 Task: Import a Audio file of a popular song for educational purposes.
Action: Mouse moved to (5, 13)
Screenshot: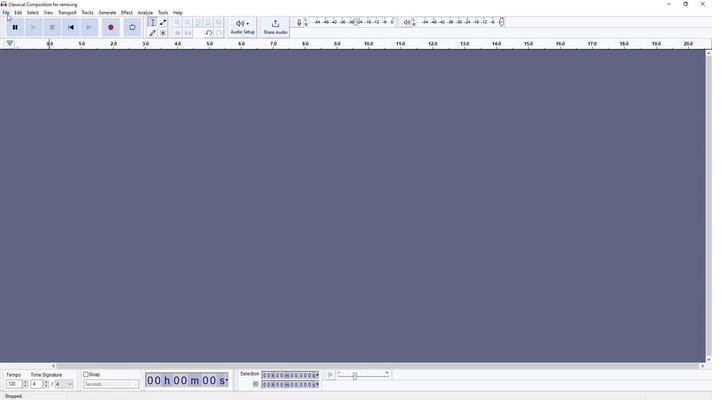 
Action: Mouse pressed left at (5, 13)
Screenshot: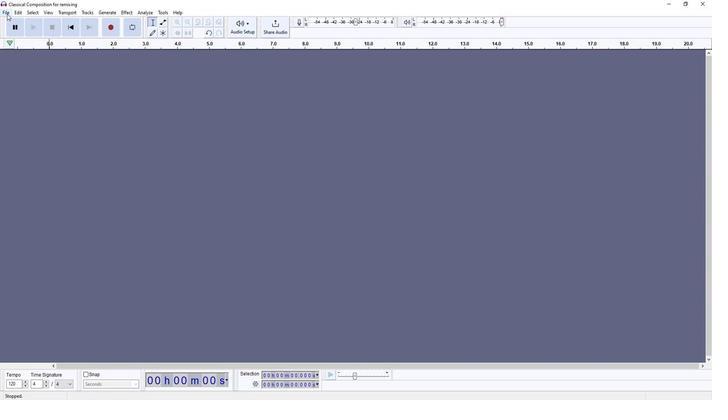 
Action: Mouse moved to (105, 87)
Screenshot: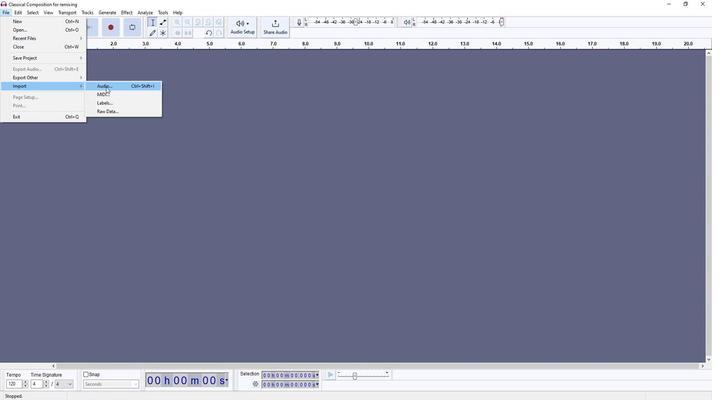 
Action: Mouse pressed left at (105, 87)
Screenshot: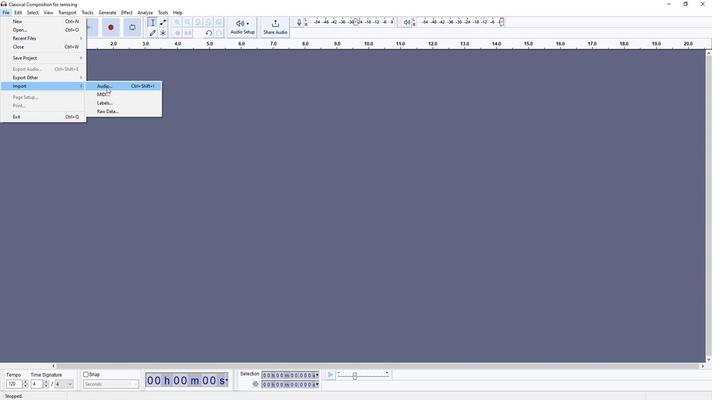 
Action: Mouse moved to (76, 74)
Screenshot: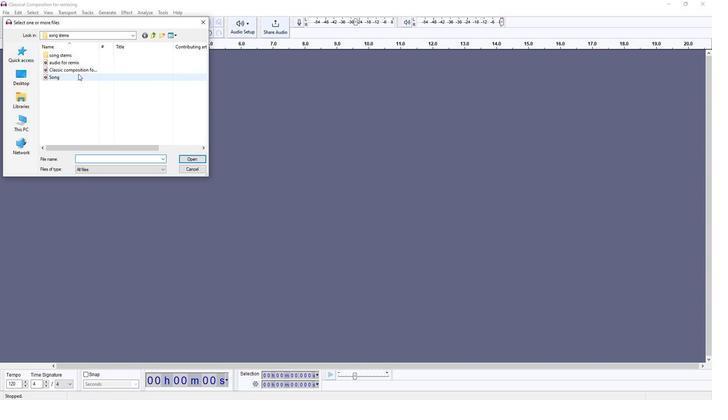 
Action: Mouse pressed left at (76, 74)
Screenshot: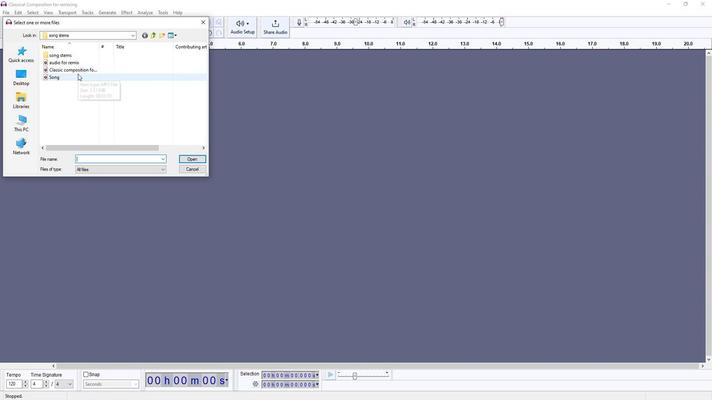 
Action: Mouse moved to (183, 158)
Screenshot: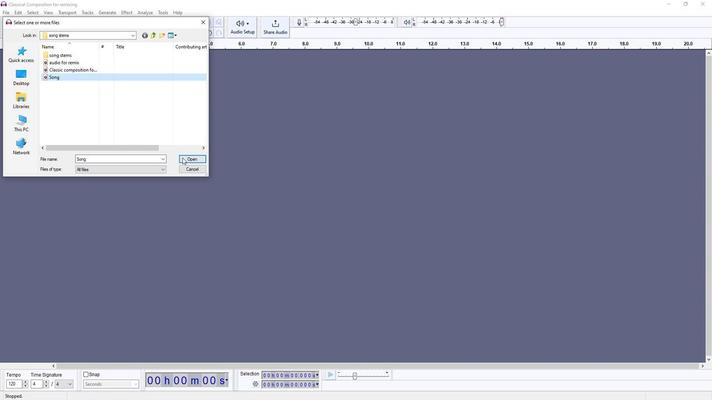 
Action: Mouse pressed left at (183, 158)
Screenshot: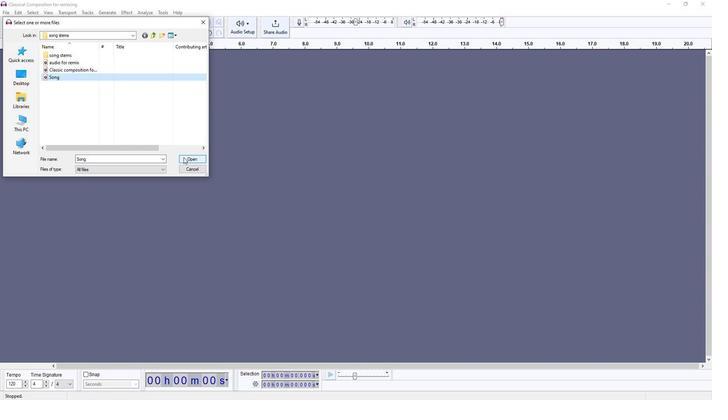 
Action: Mouse moved to (704, 95)
Screenshot: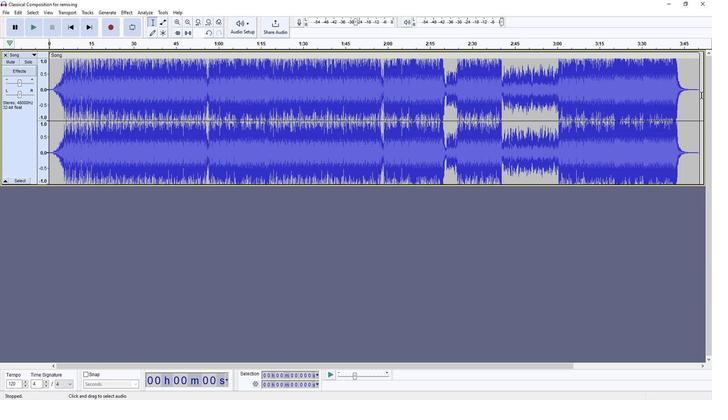 
Action: Mouse pressed left at (704, 95)
Screenshot: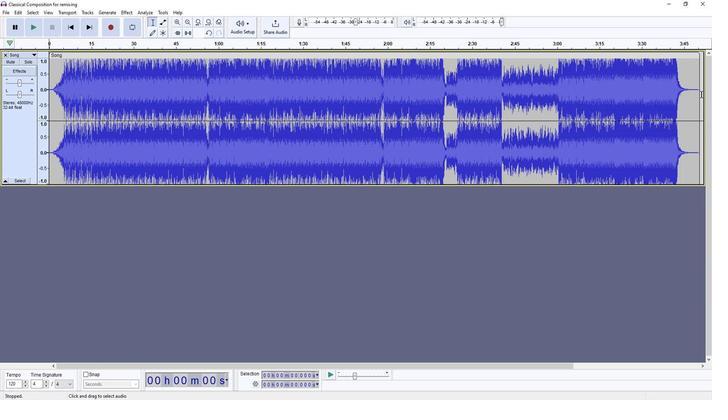 
Action: Mouse moved to (34, 31)
Screenshot: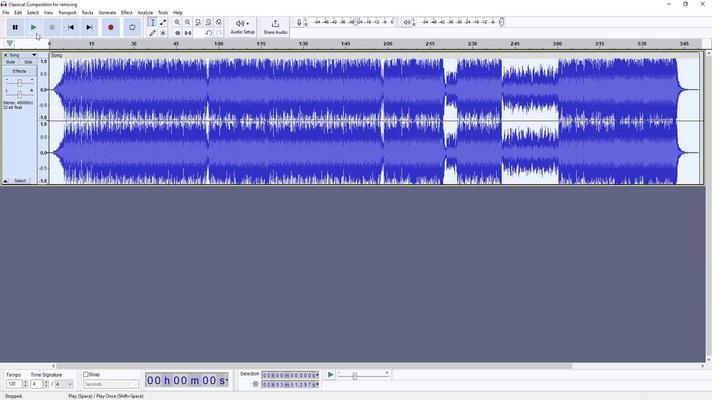 
Action: Mouse pressed left at (34, 31)
Screenshot: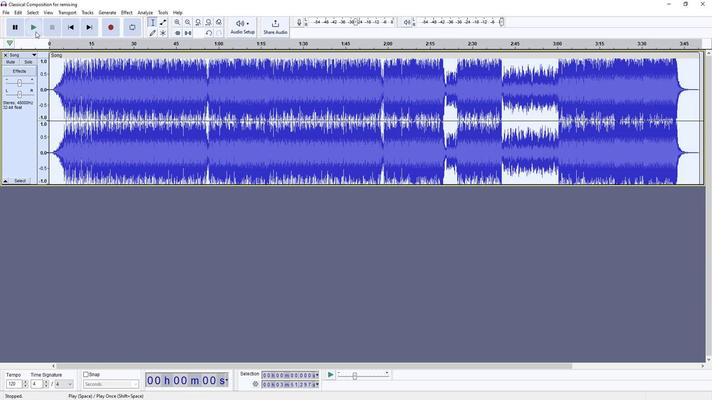 
Action: Mouse moved to (48, 27)
Screenshot: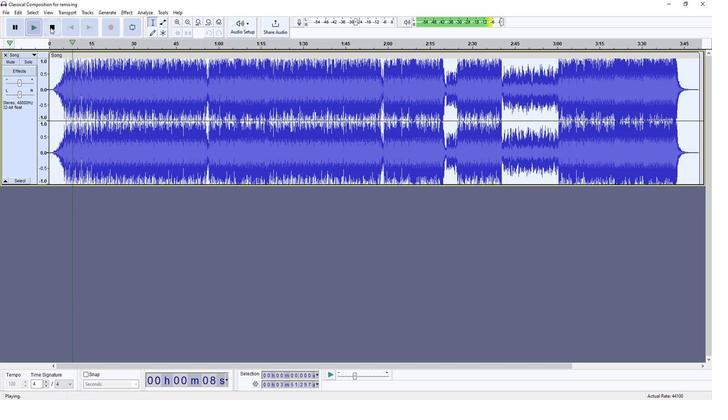 
Action: Mouse pressed left at (48, 27)
Screenshot: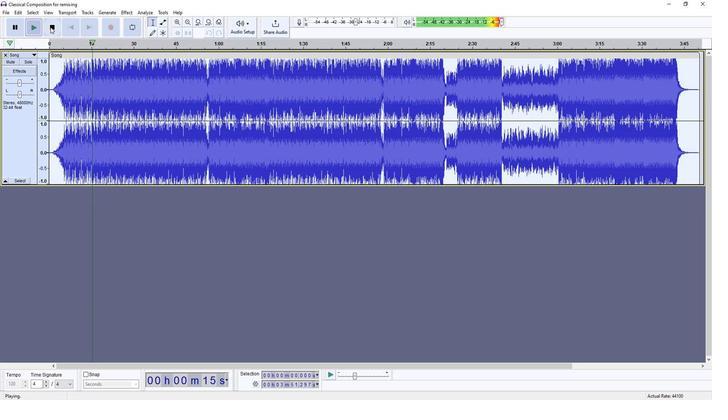 
Action: Mouse moved to (7, 12)
Screenshot: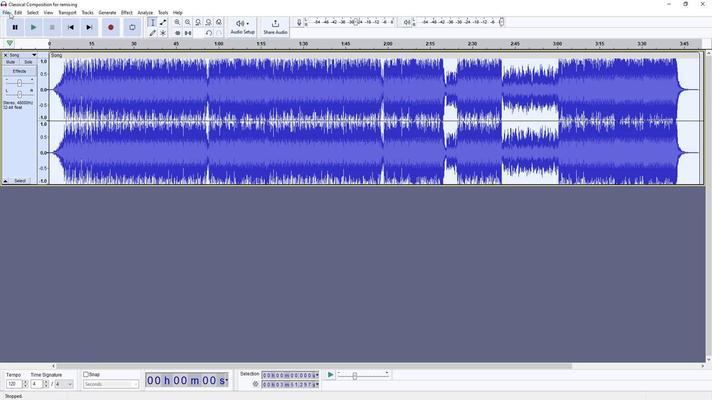 
Action: Mouse pressed left at (7, 12)
Screenshot: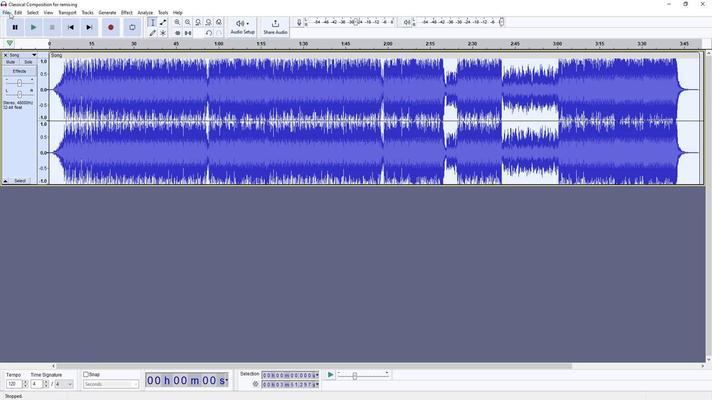 
Action: Mouse moved to (116, 66)
Screenshot: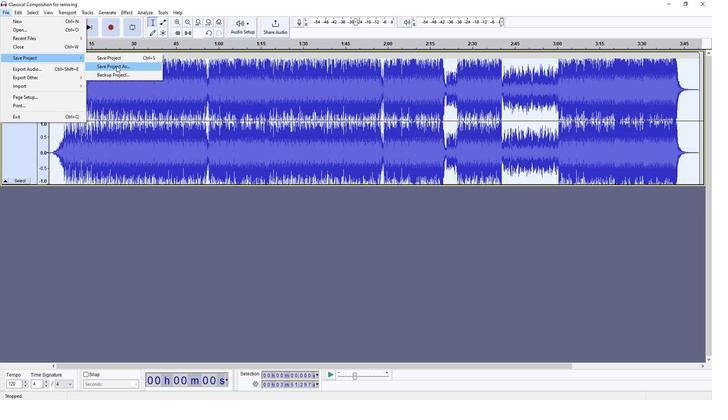 
Action: Mouse pressed left at (116, 66)
Screenshot: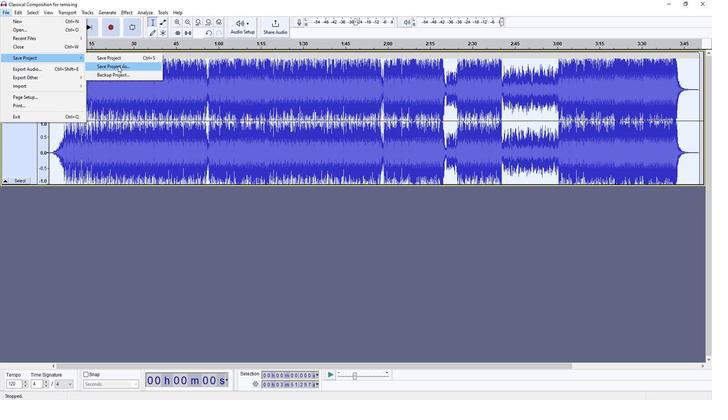 
Action: Mouse moved to (117, 99)
Screenshot: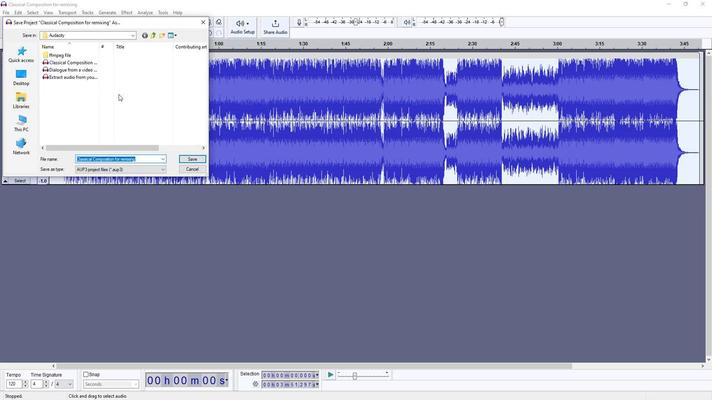 
Action: Key pressed <Key.backspace>audio<Key.space>file<Key.space>of<Key.space>popular<Key.space>song<Key.space>for<Key.space>educational<Key.space>purposes
Screenshot: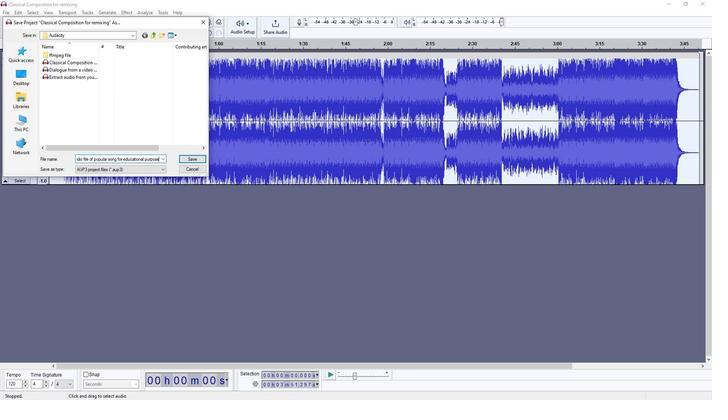 
Action: Mouse moved to (190, 159)
Screenshot: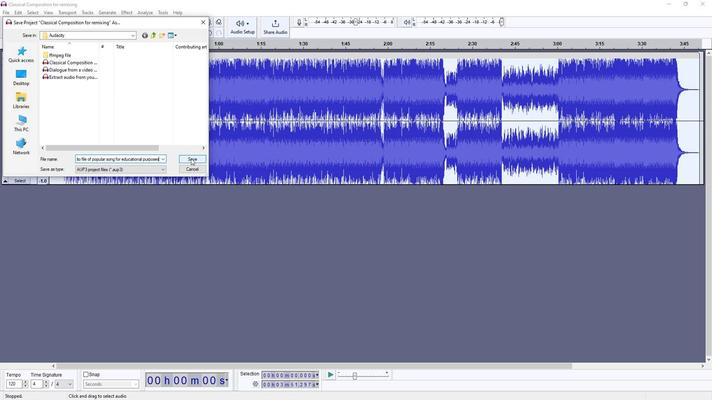 
Action: Mouse pressed left at (190, 159)
Screenshot: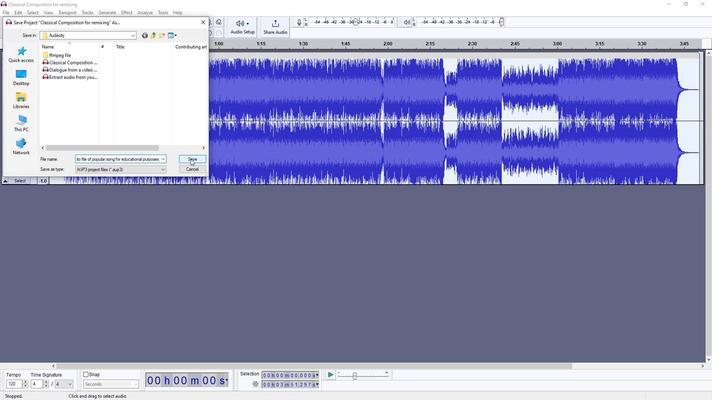
